 Task: Change page margins to wide.
Action: Mouse moved to (55, 134)
Screenshot: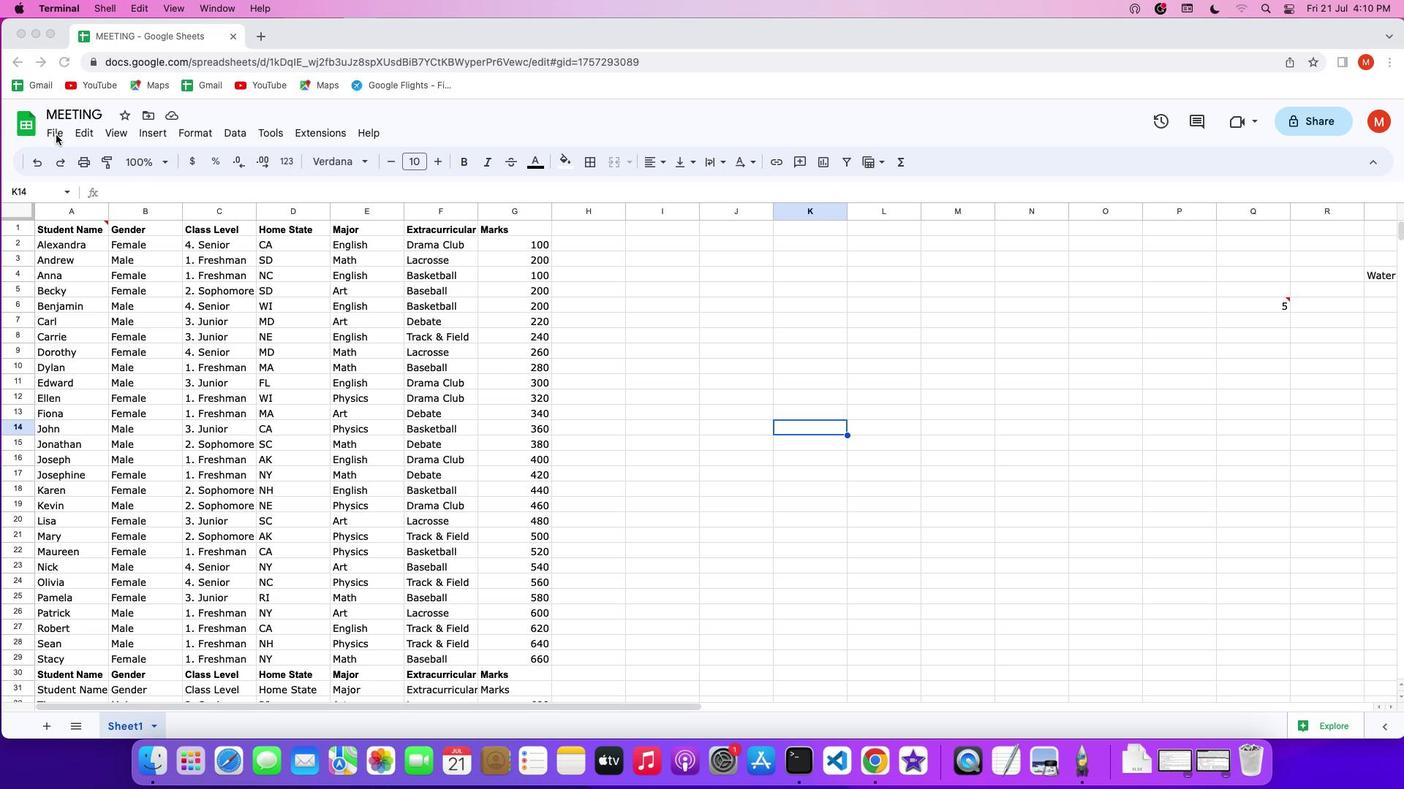 
Action: Mouse pressed left at (55, 134)
Screenshot: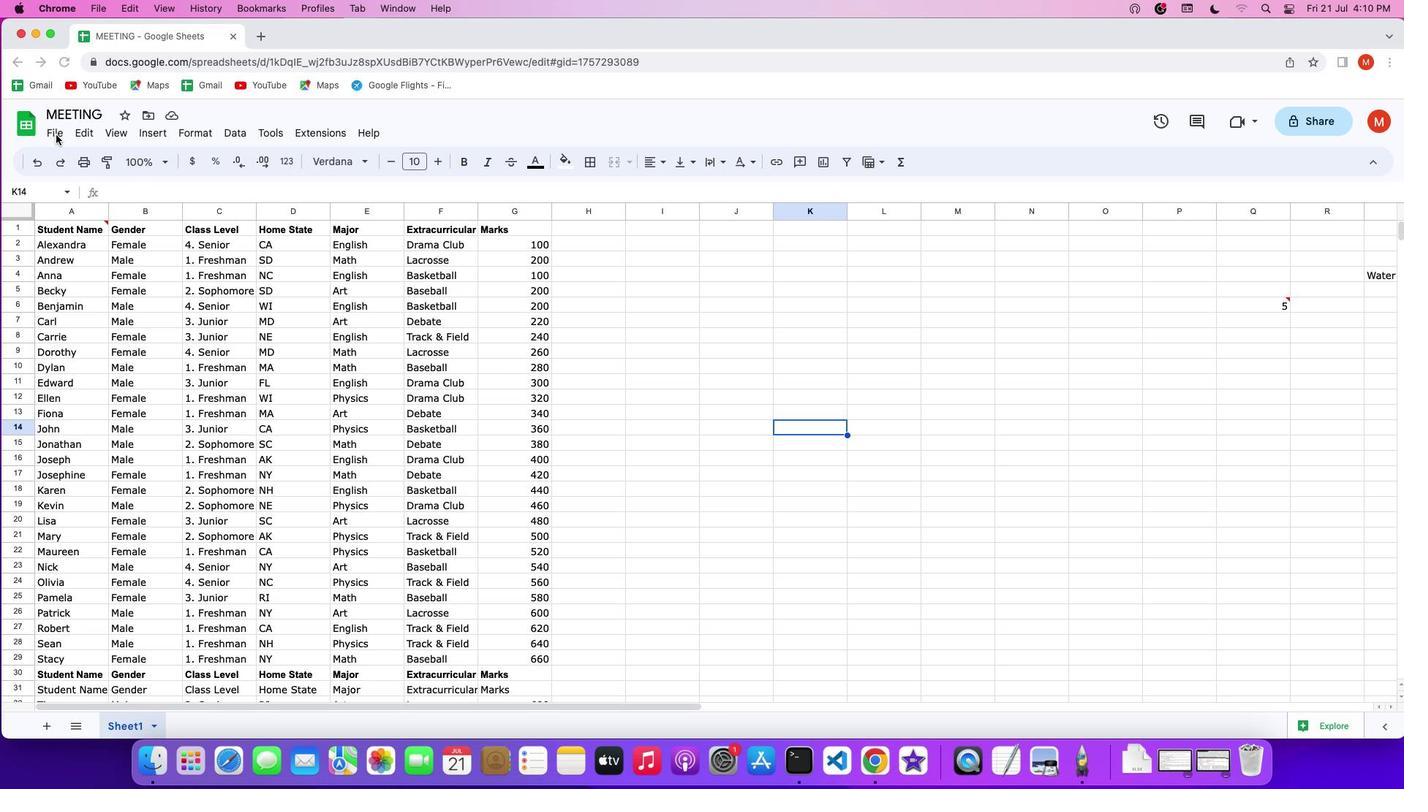 
Action: Mouse pressed left at (55, 134)
Screenshot: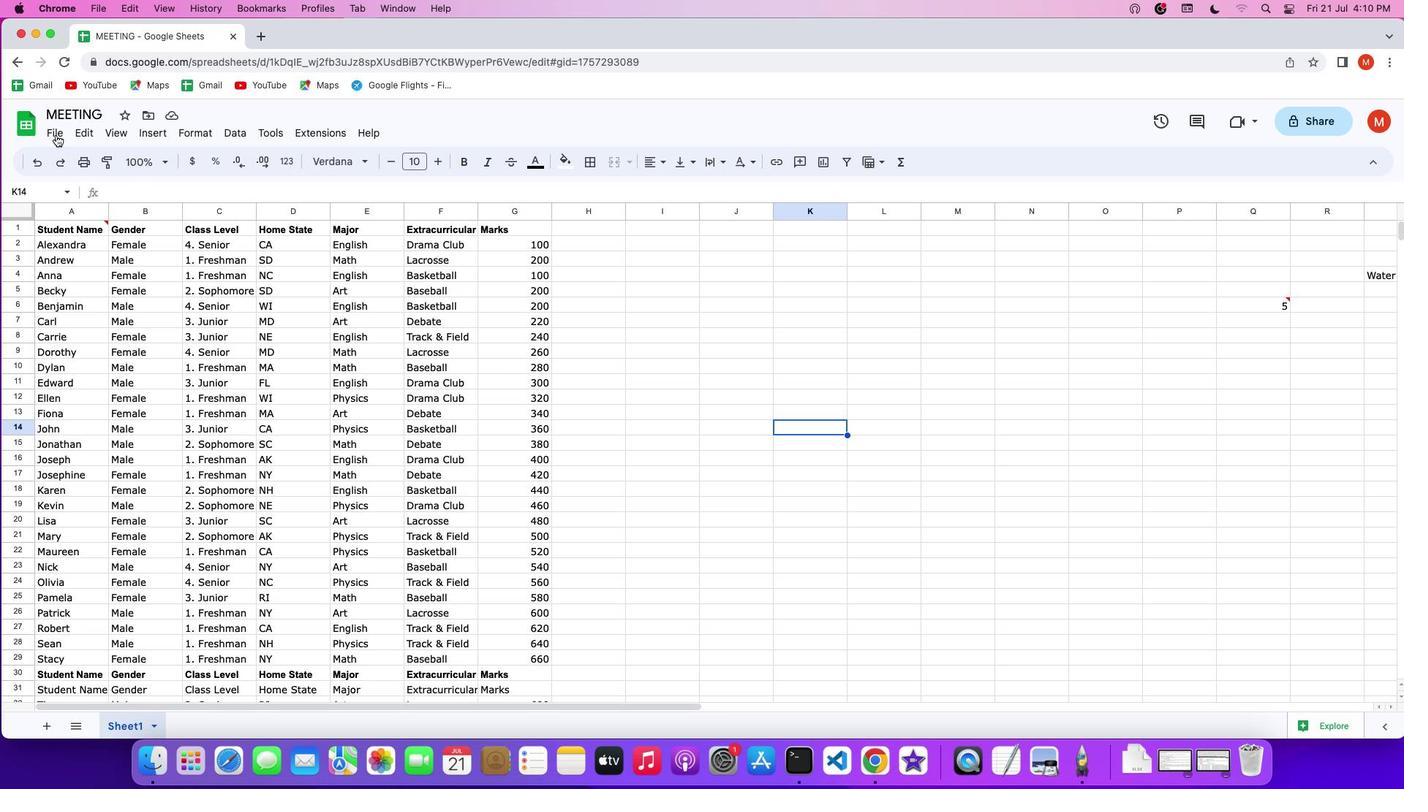 
Action: Mouse pressed left at (55, 134)
Screenshot: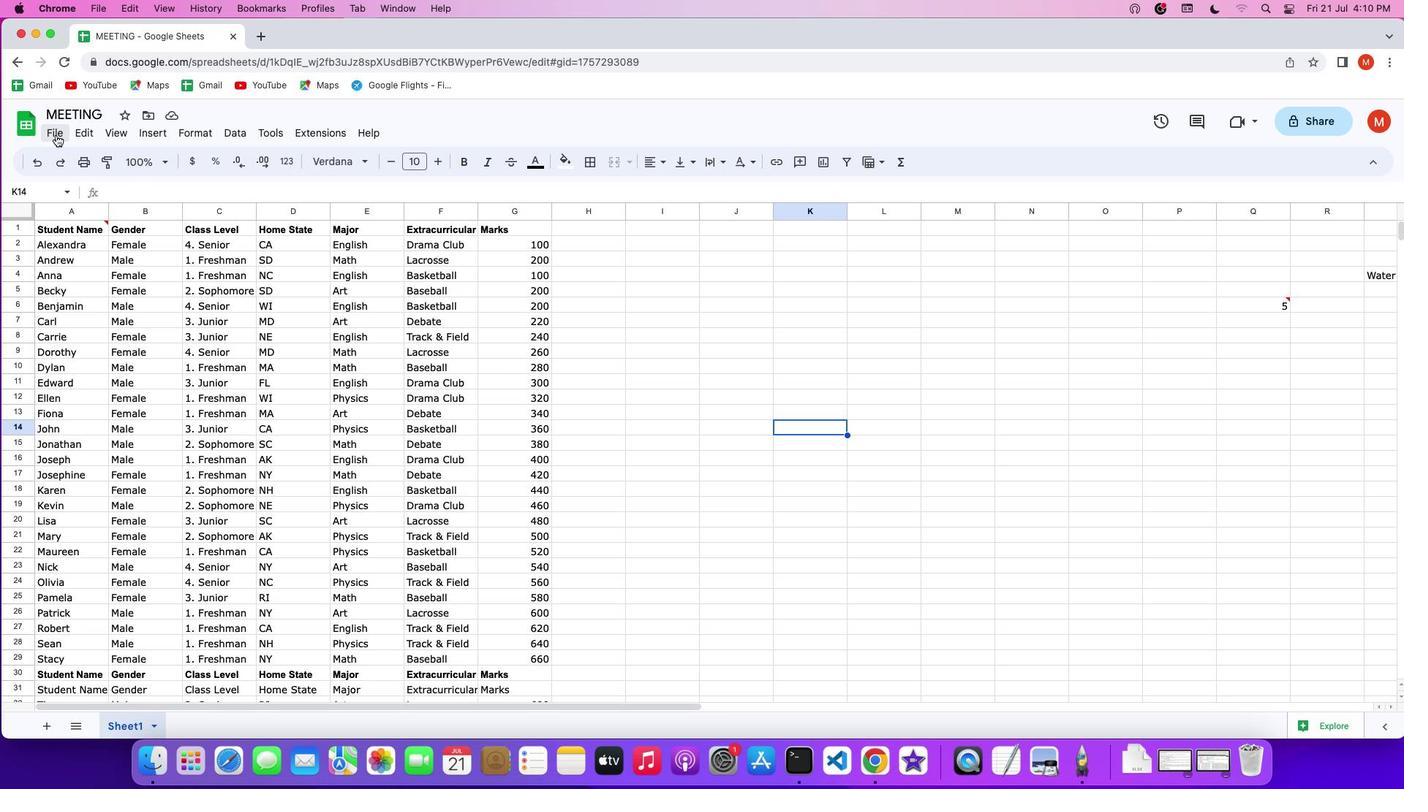 
Action: Mouse moved to (83, 568)
Screenshot: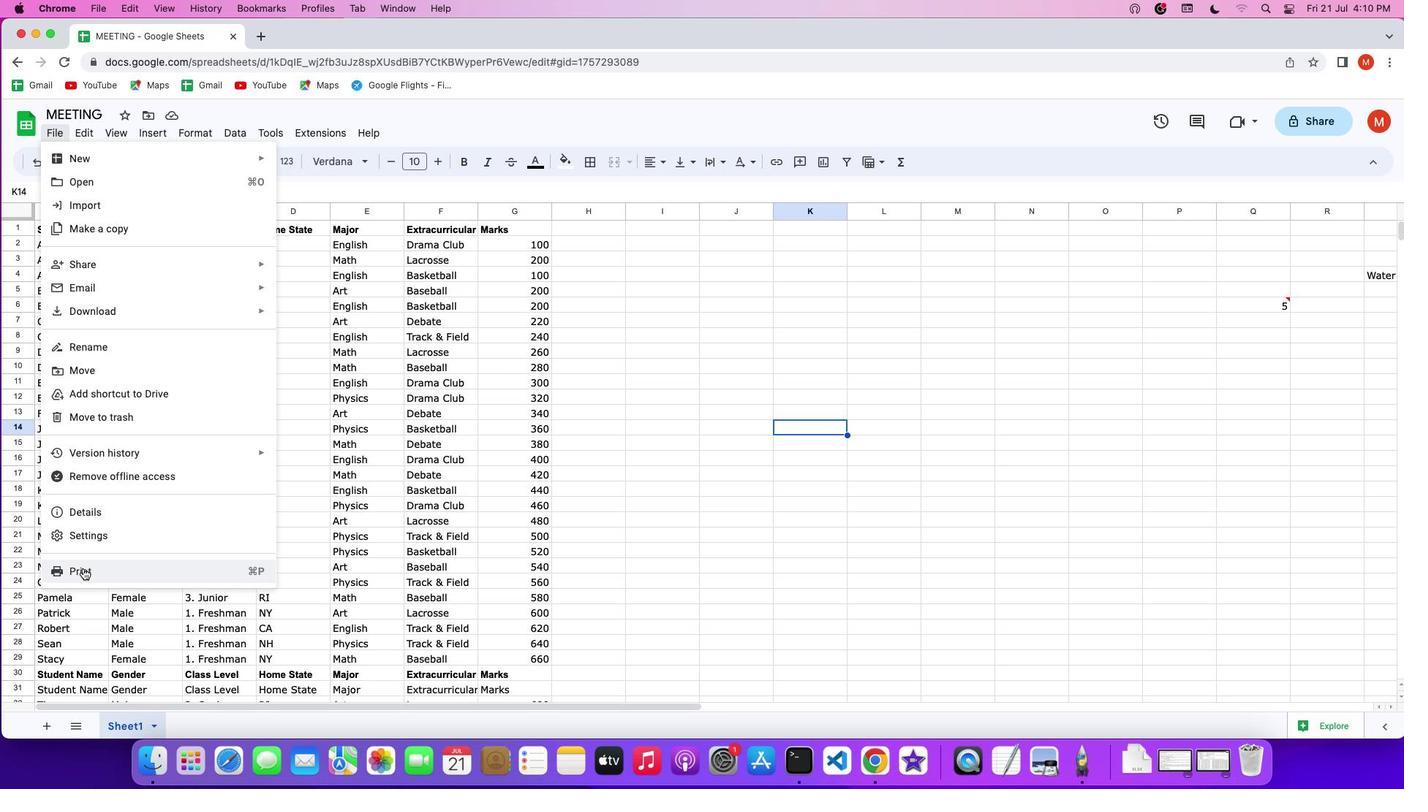 
Action: Mouse pressed left at (83, 568)
Screenshot: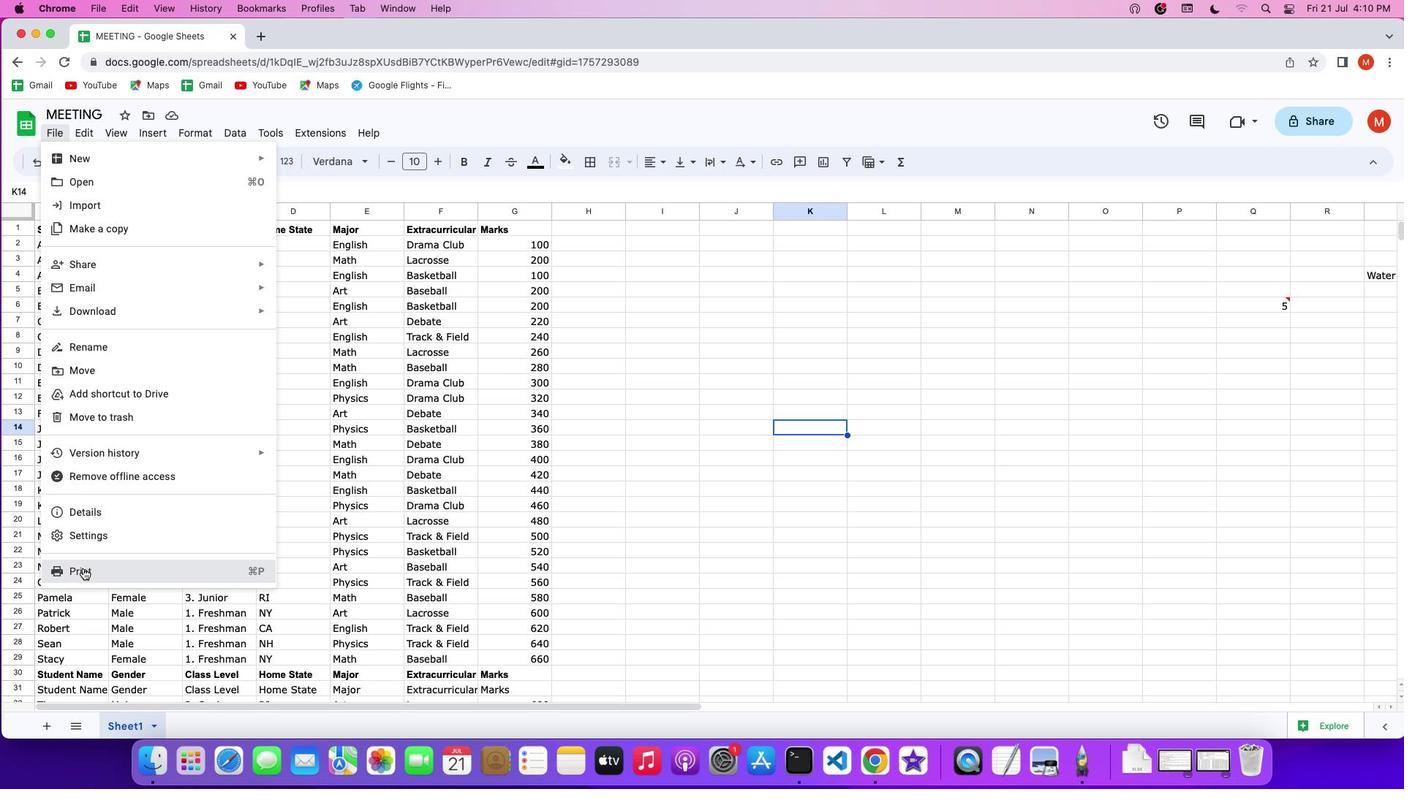 
Action: Mouse moved to (1379, 431)
Screenshot: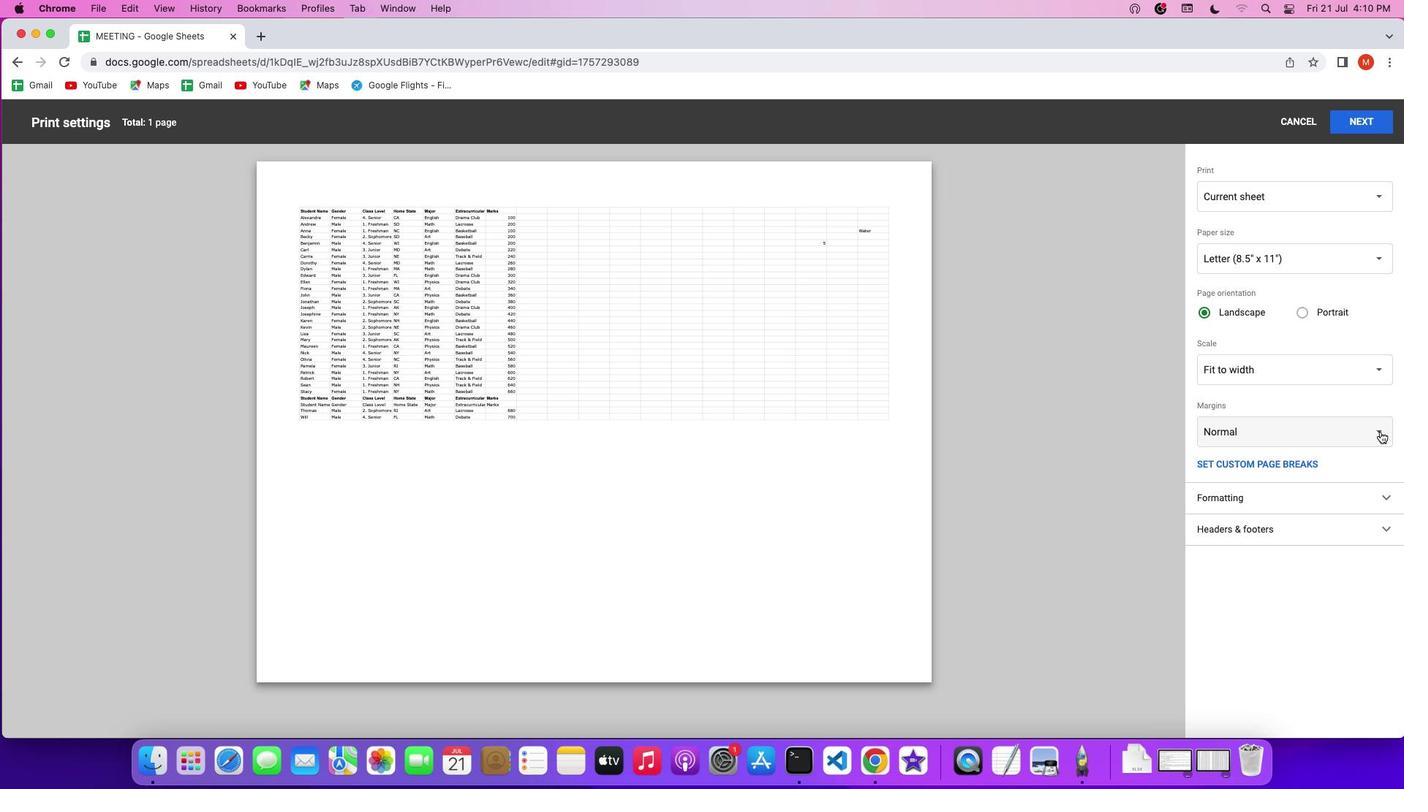 
Action: Mouse pressed left at (1379, 431)
Screenshot: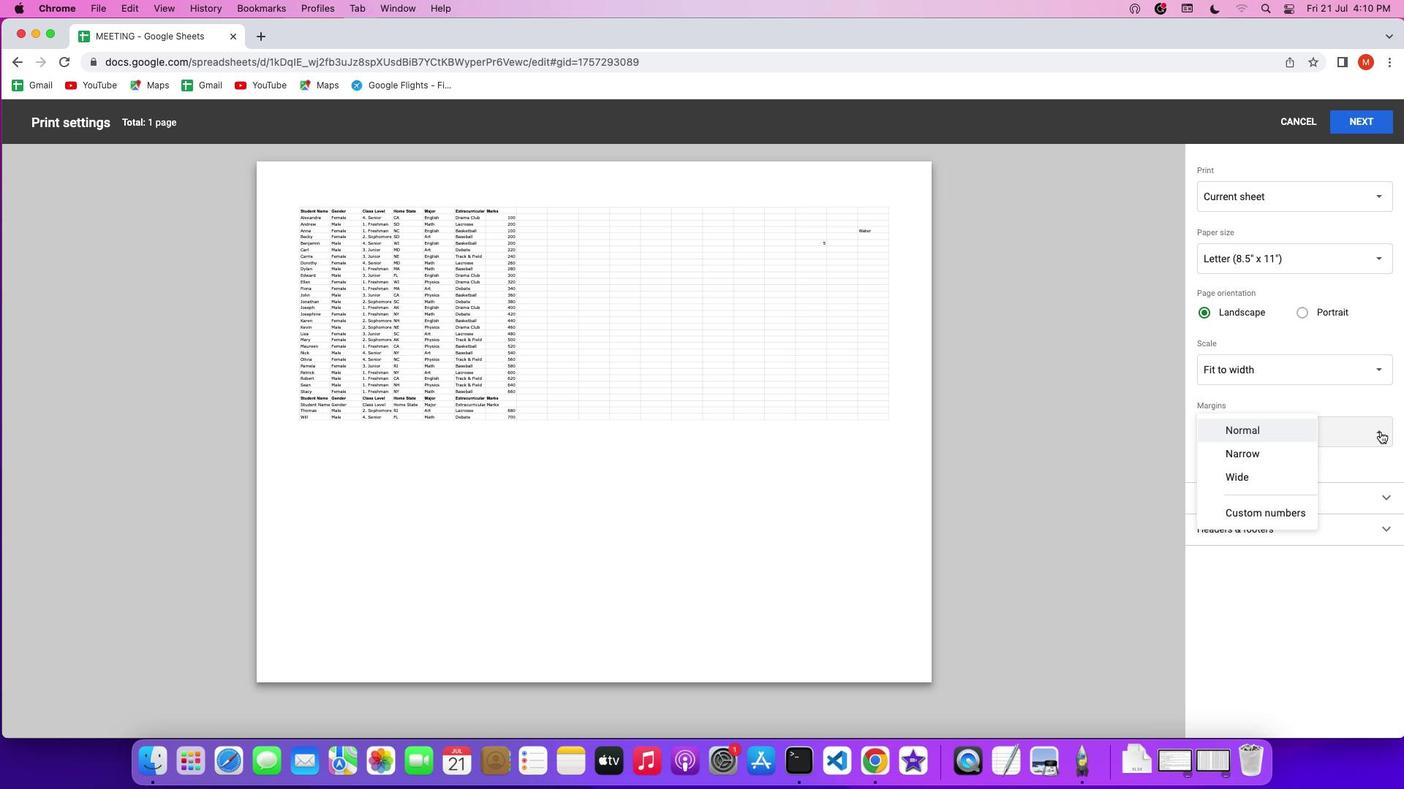 
Action: Mouse moved to (1294, 472)
Screenshot: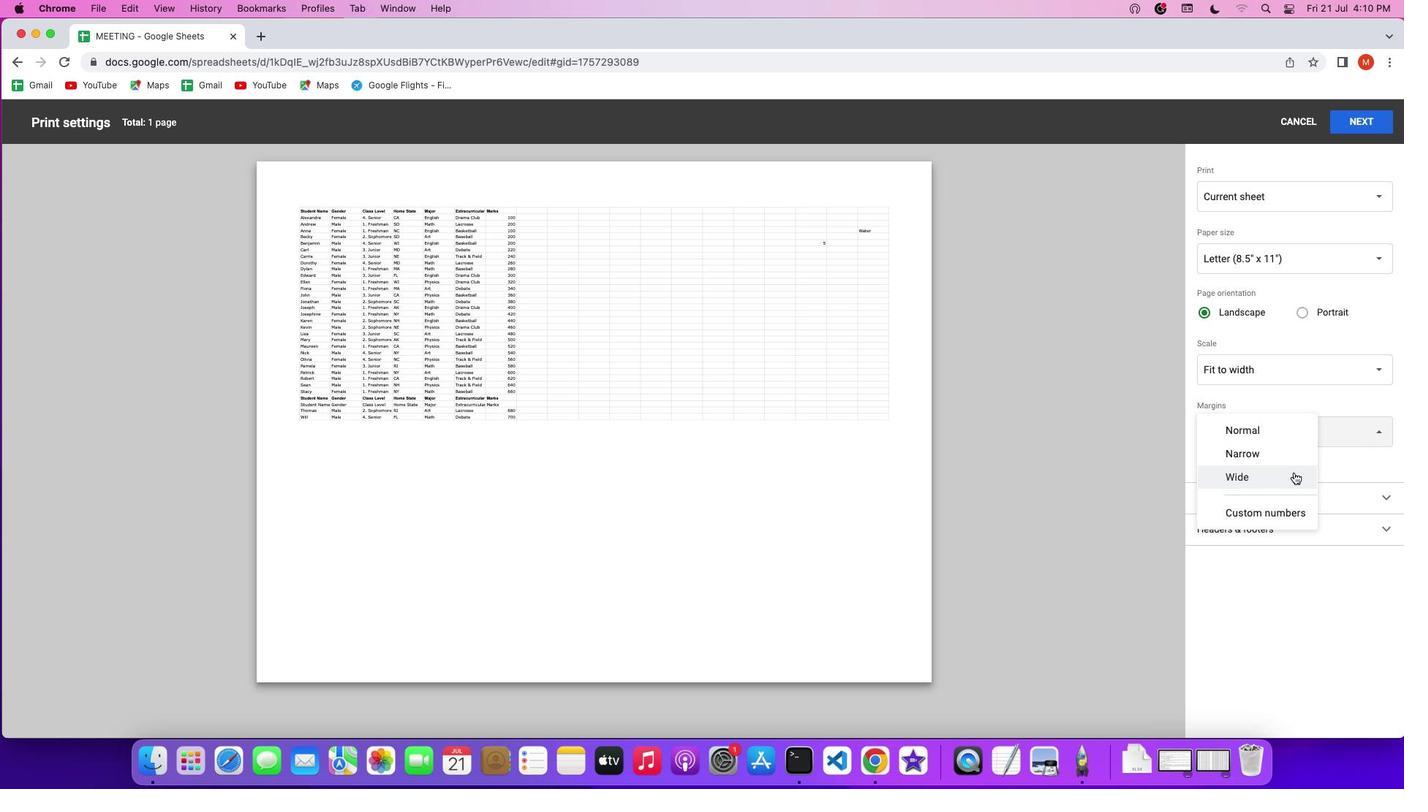 
Action: Mouse pressed left at (1294, 472)
Screenshot: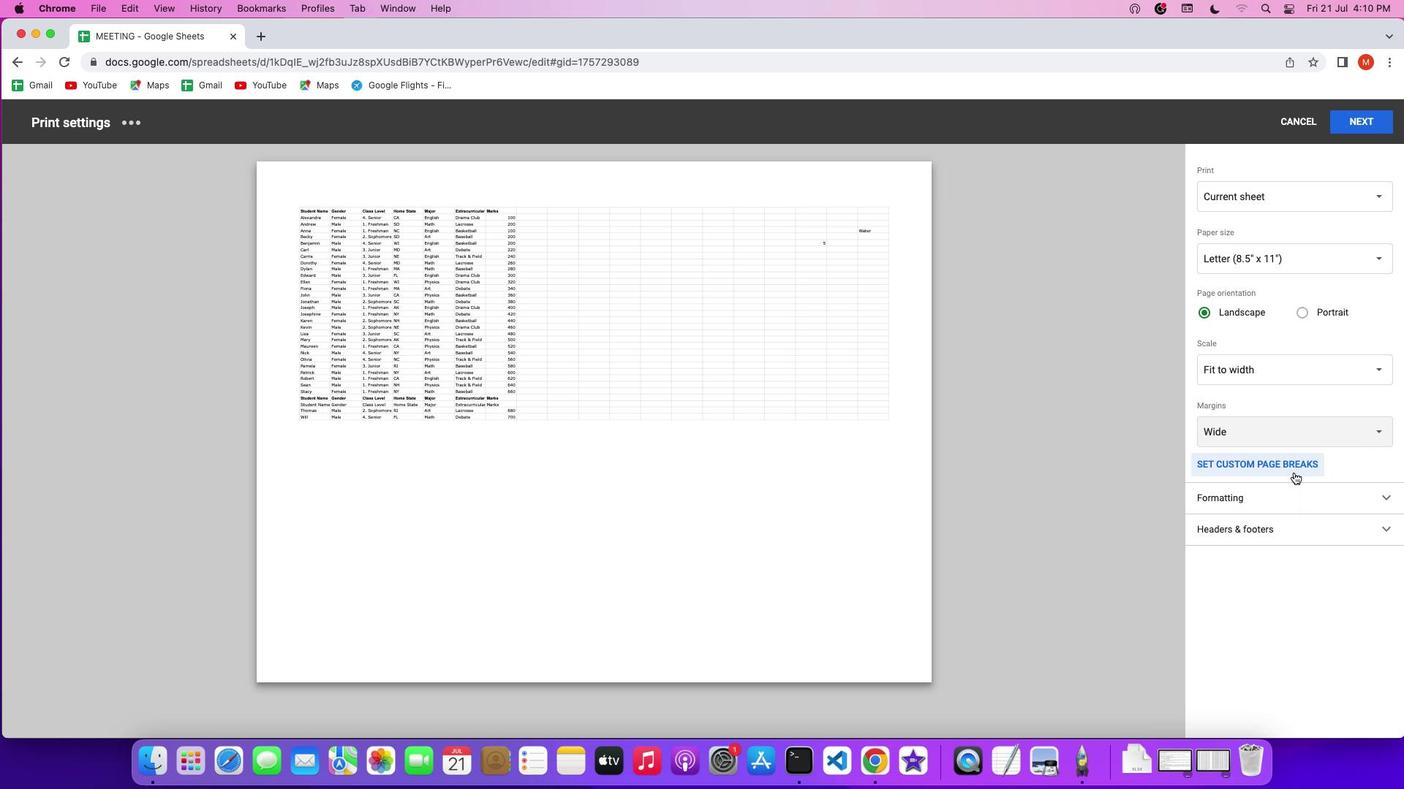 
Action: Mouse moved to (1228, 491)
Screenshot: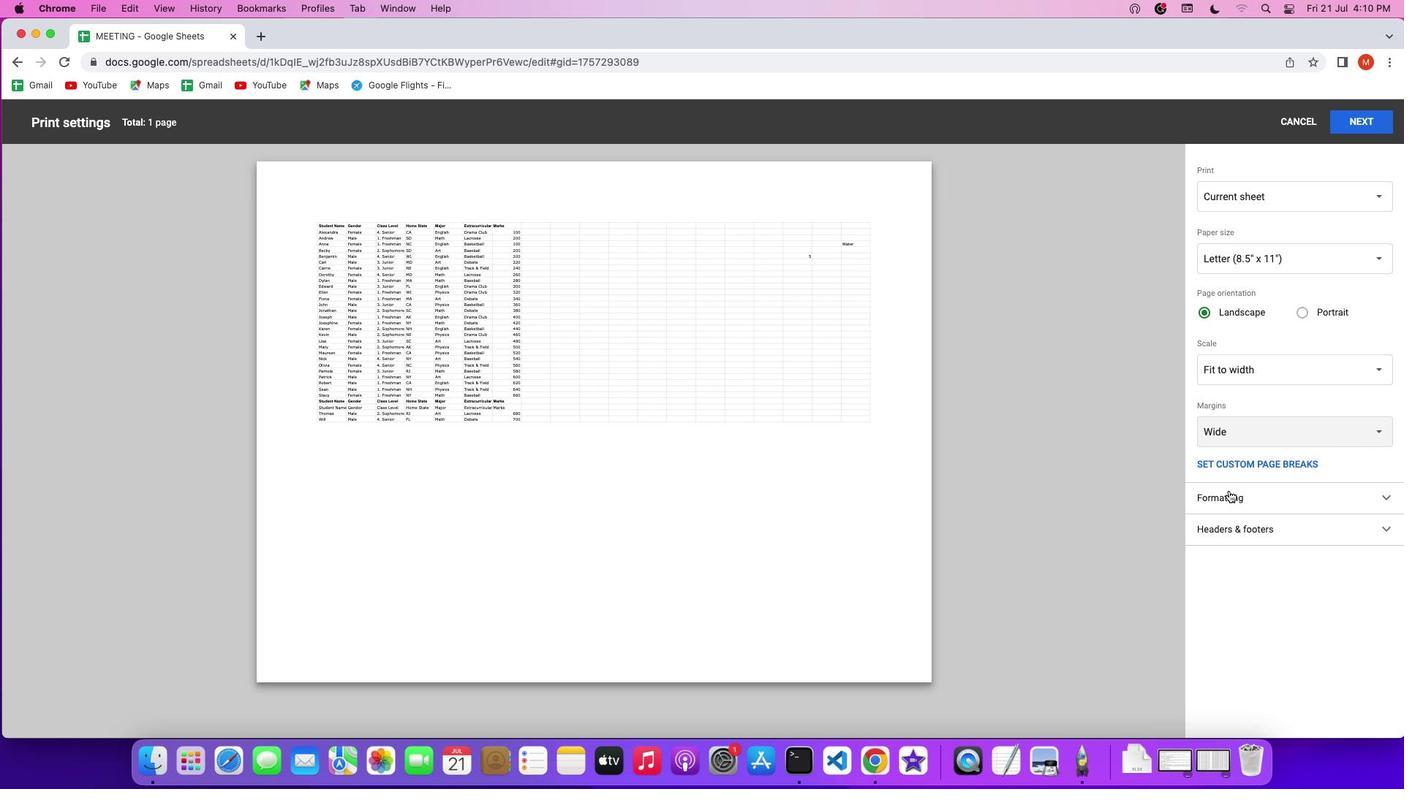 
